 Task: In the  document content.html Select the first Column and change text color to  'Brown' Apply the command  'Undo' Apply the command  Redo
Action: Mouse moved to (417, 230)
Screenshot: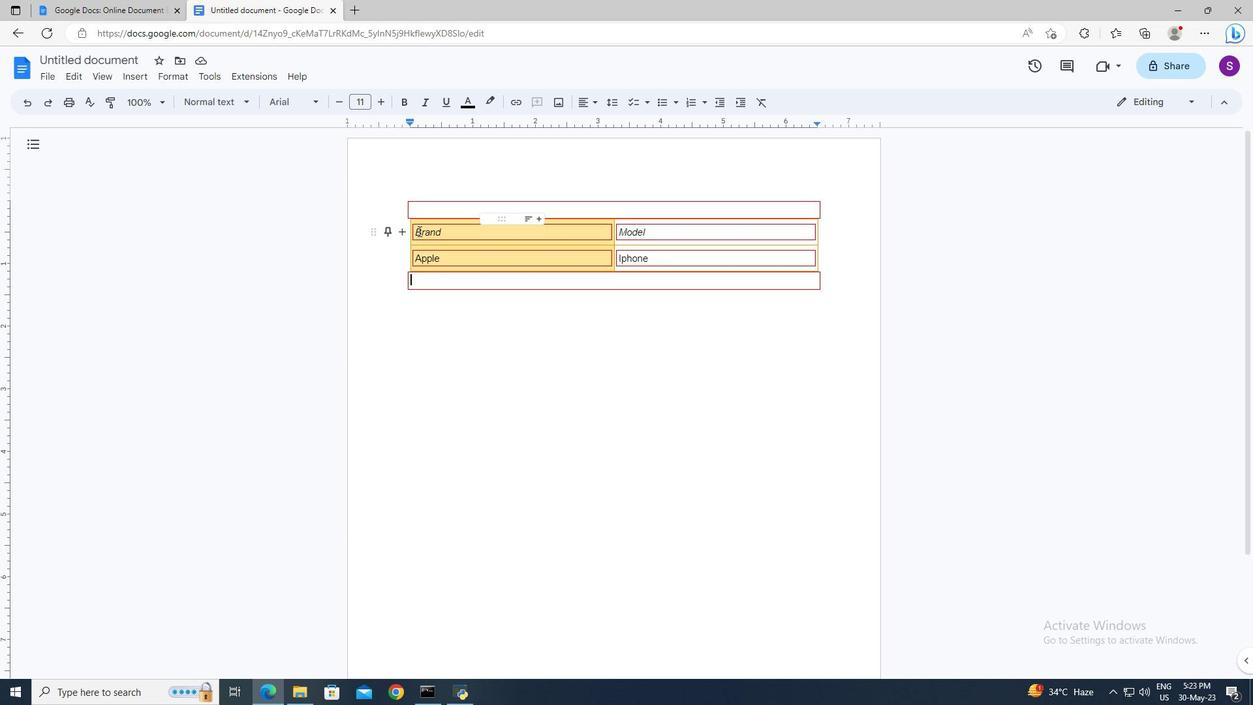 
Action: Mouse pressed left at (417, 230)
Screenshot: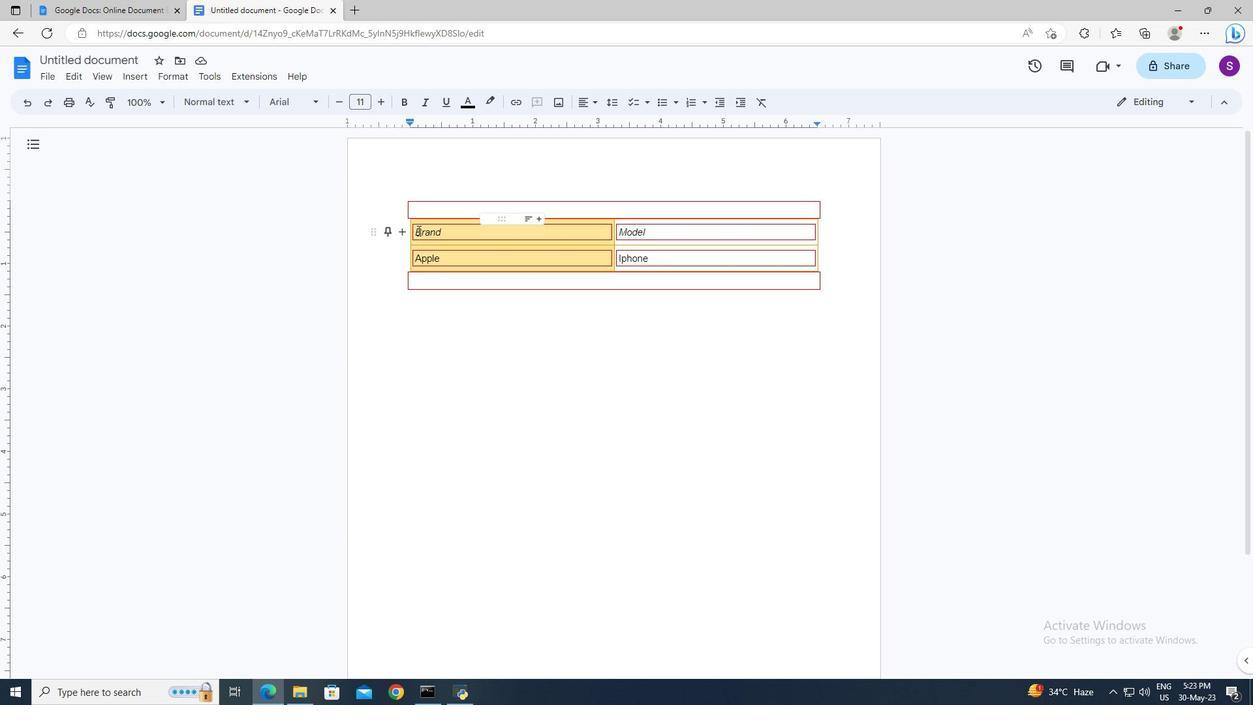 
Action: Key pressed <Key.shift><Key.down>
Screenshot: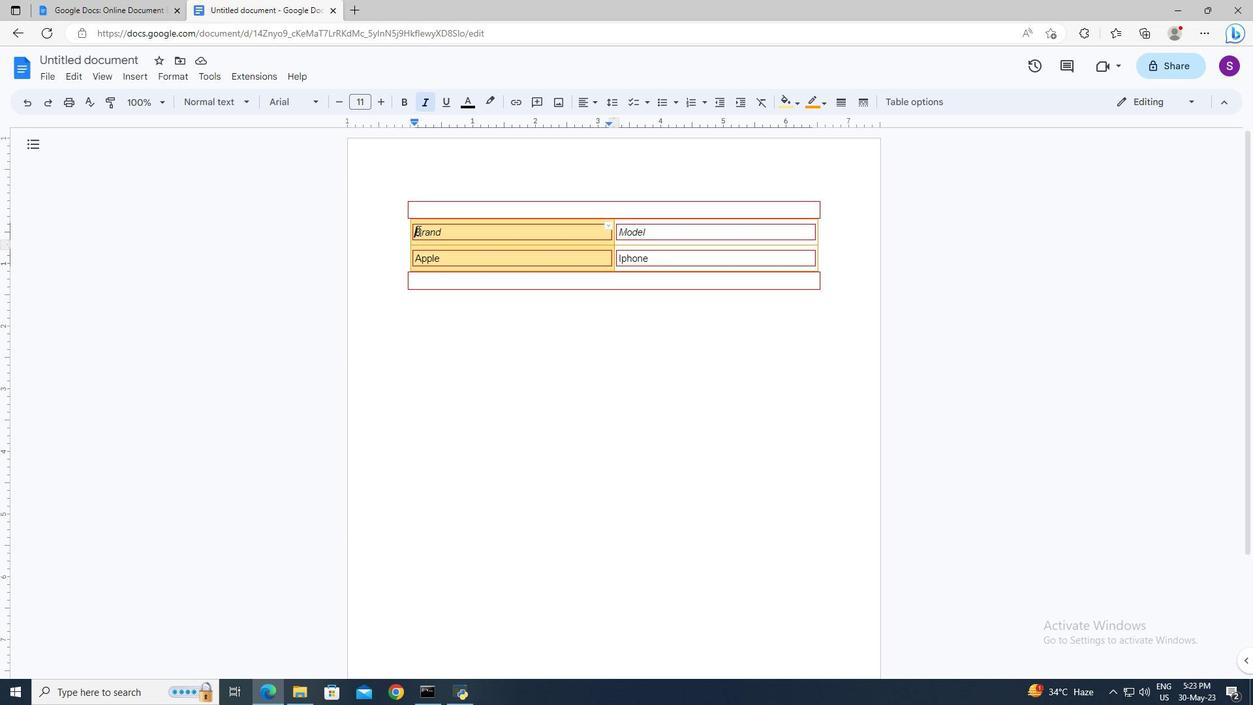 
Action: Mouse moved to (466, 105)
Screenshot: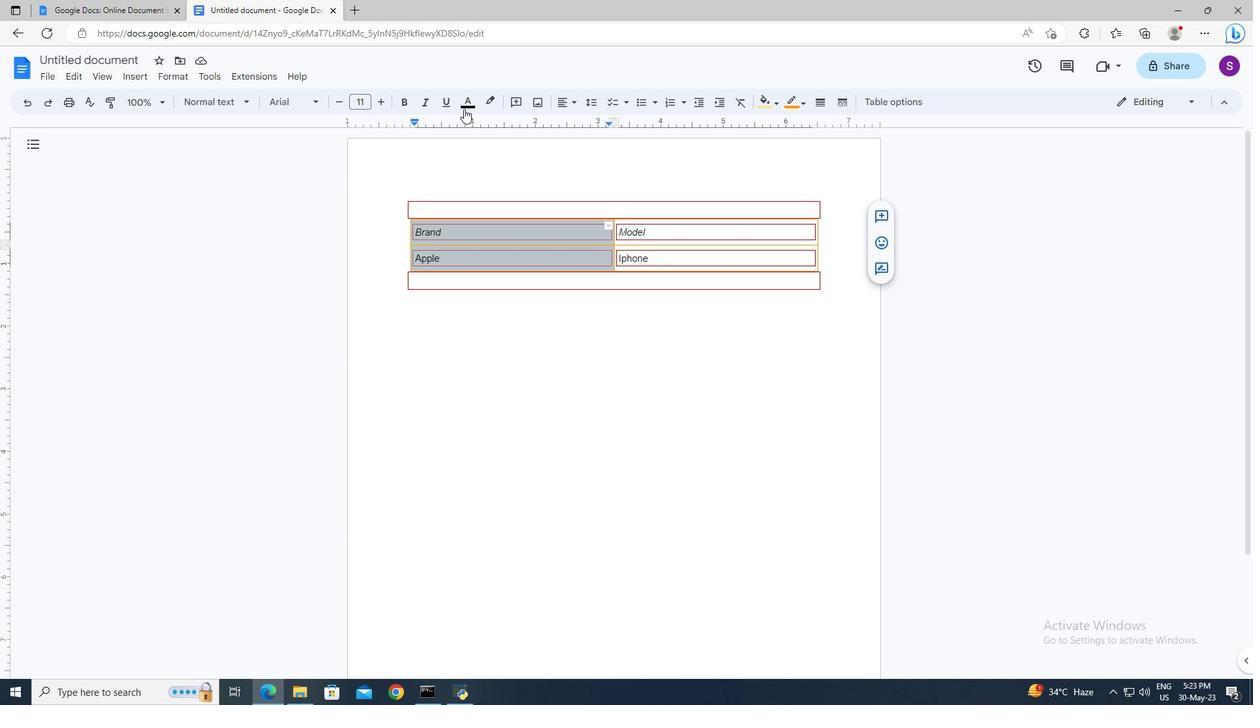 
Action: Mouse pressed left at (466, 105)
Screenshot: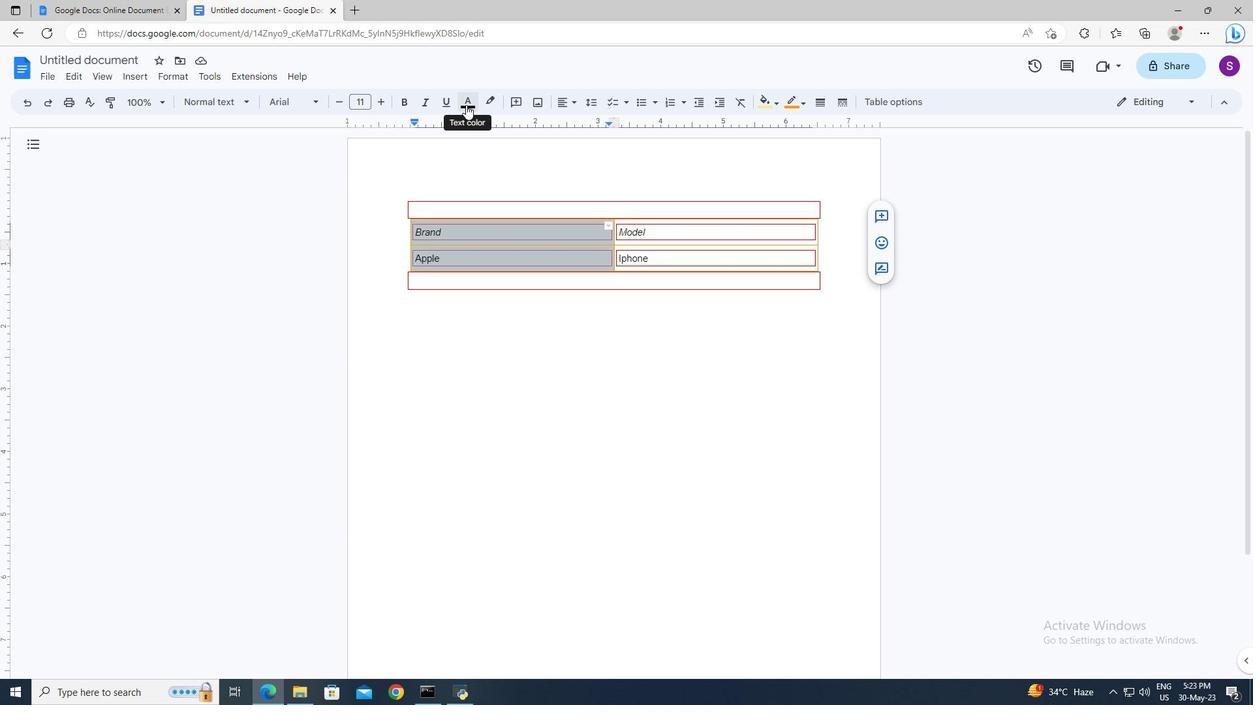 
Action: Mouse moved to (500, 226)
Screenshot: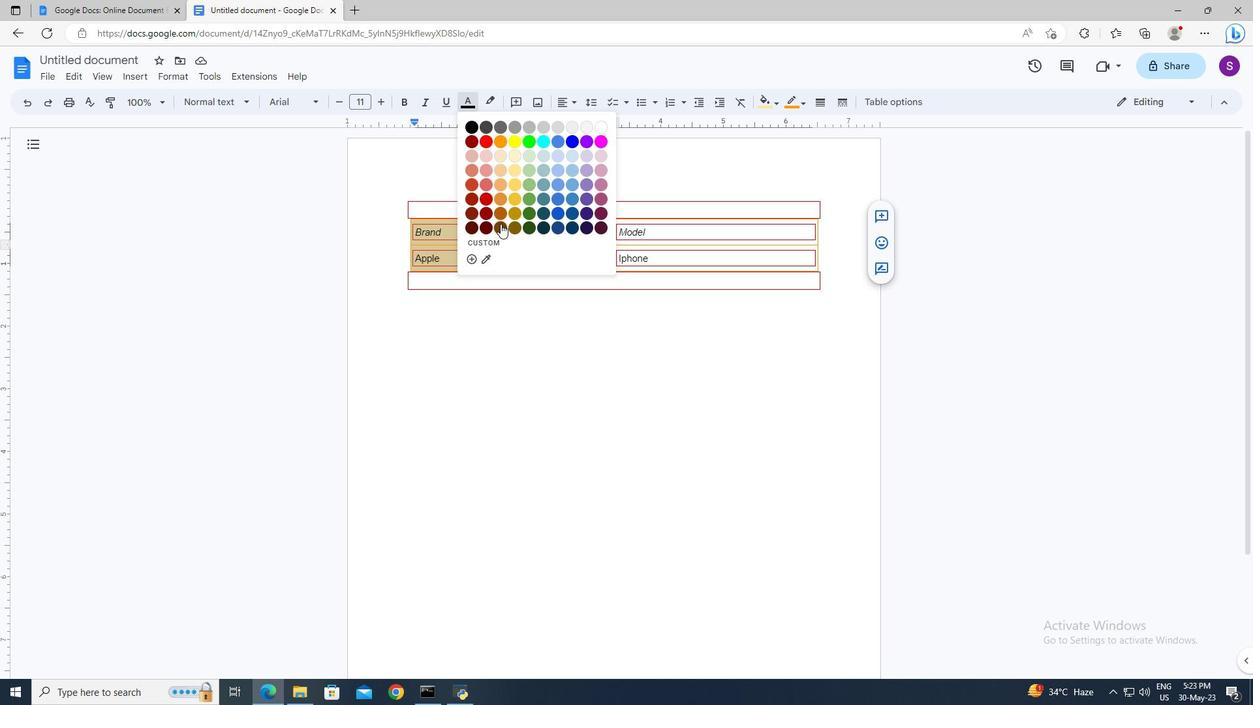 
Action: Mouse pressed left at (500, 226)
Screenshot: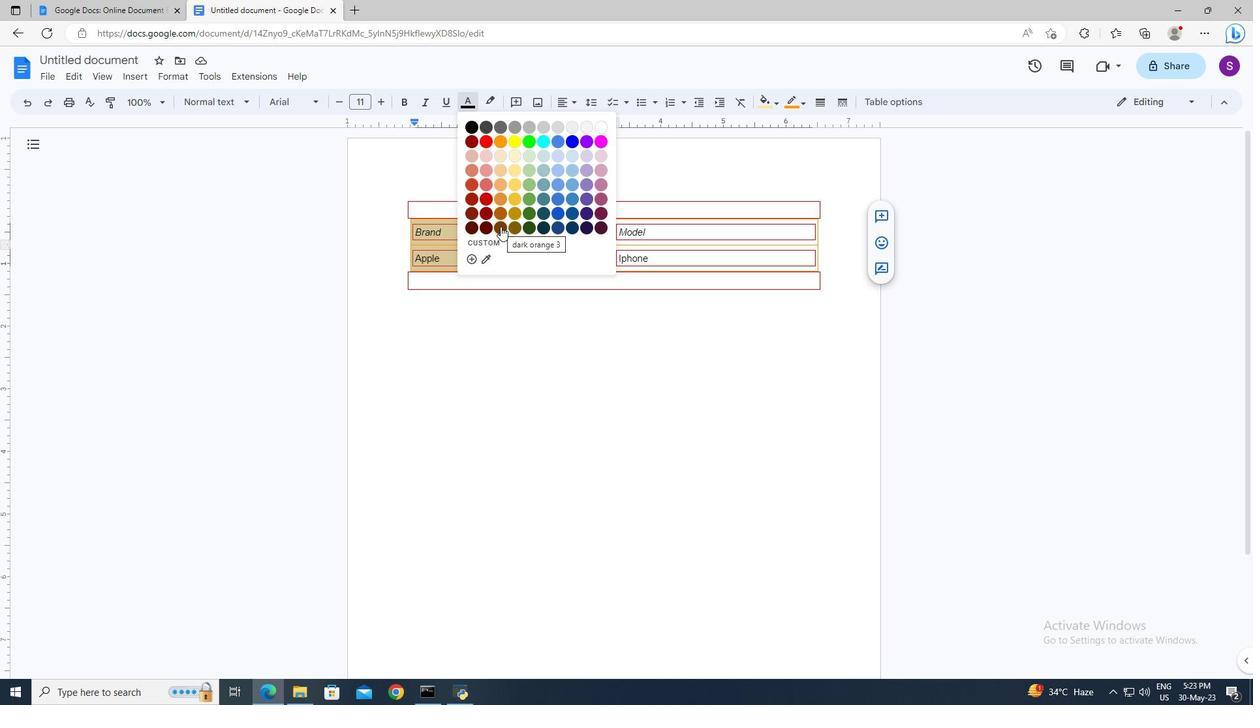 
Action: Mouse moved to (535, 357)
Screenshot: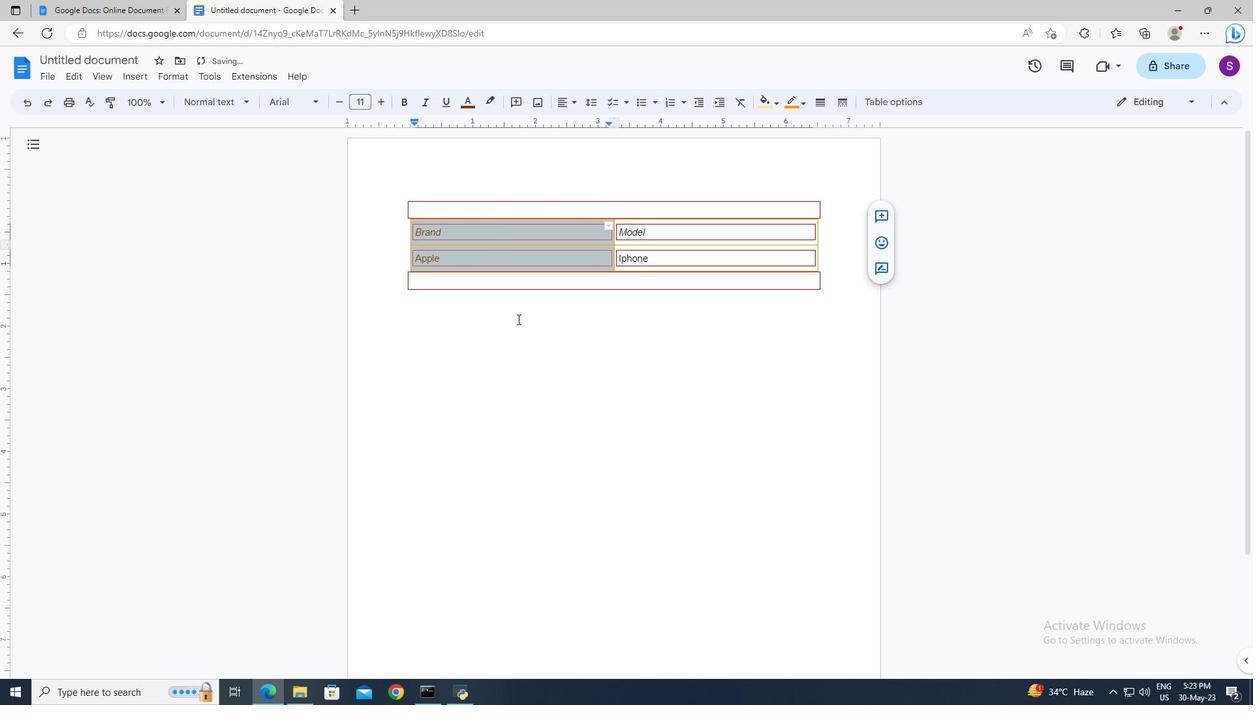 
Action: Mouse pressed left at (535, 357)
Screenshot: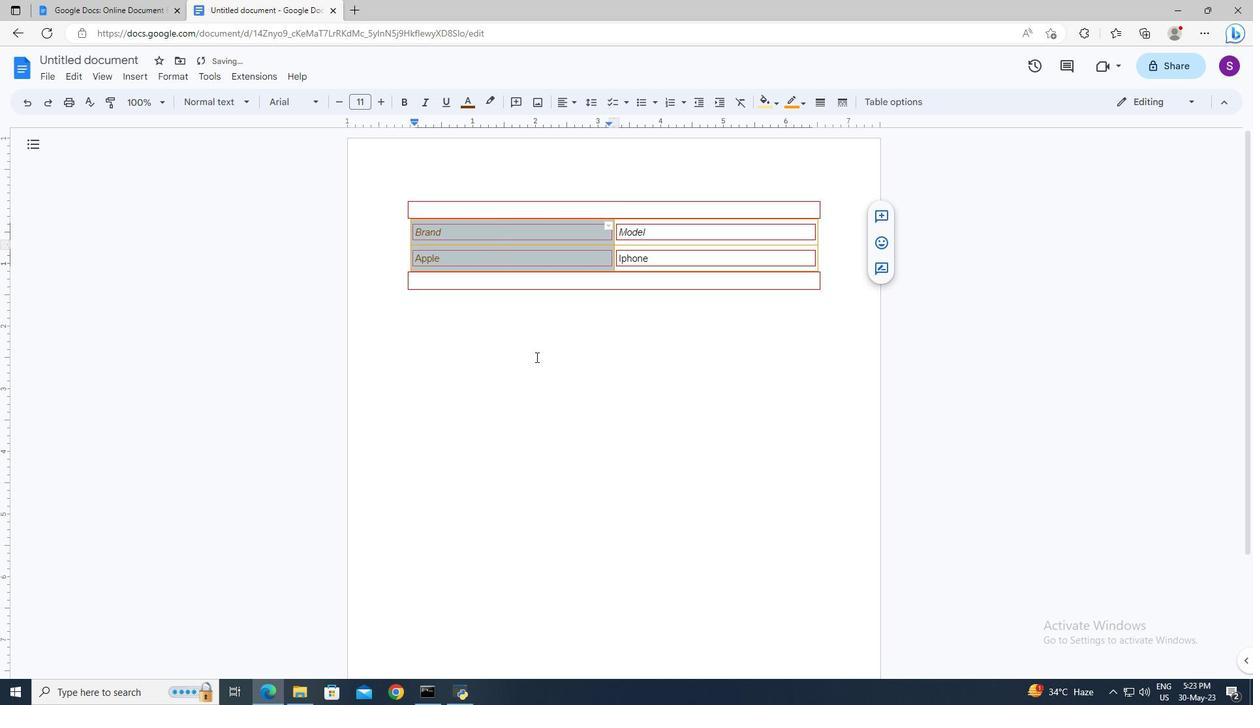 
Action: Mouse moved to (535, 357)
Screenshot: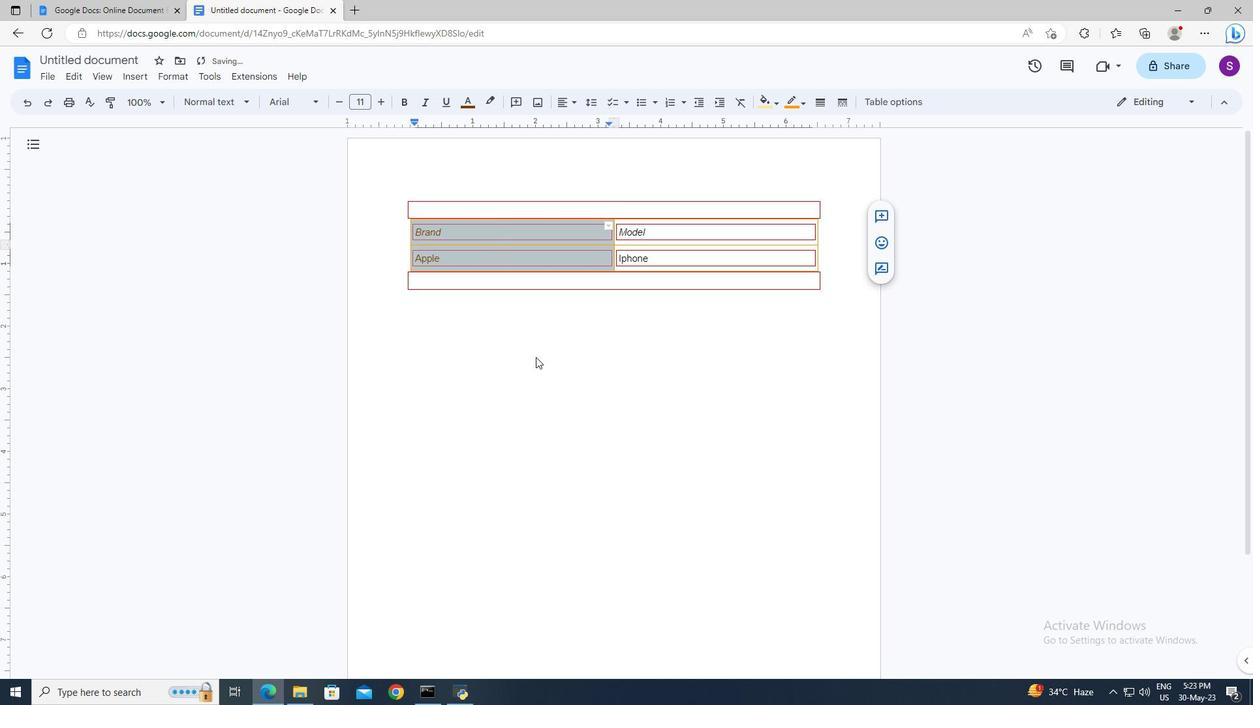 
Action: Key pressed ctrl+Z
Screenshot: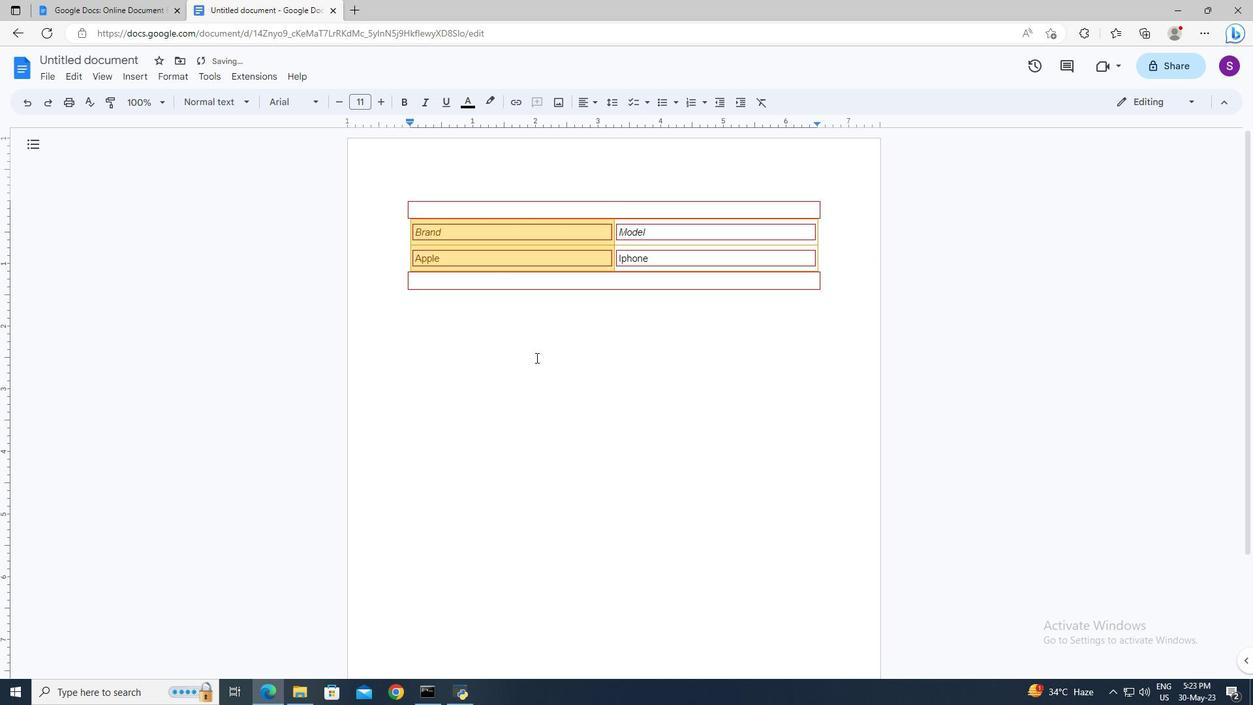 
Action: Mouse pressed left at (535, 357)
Screenshot: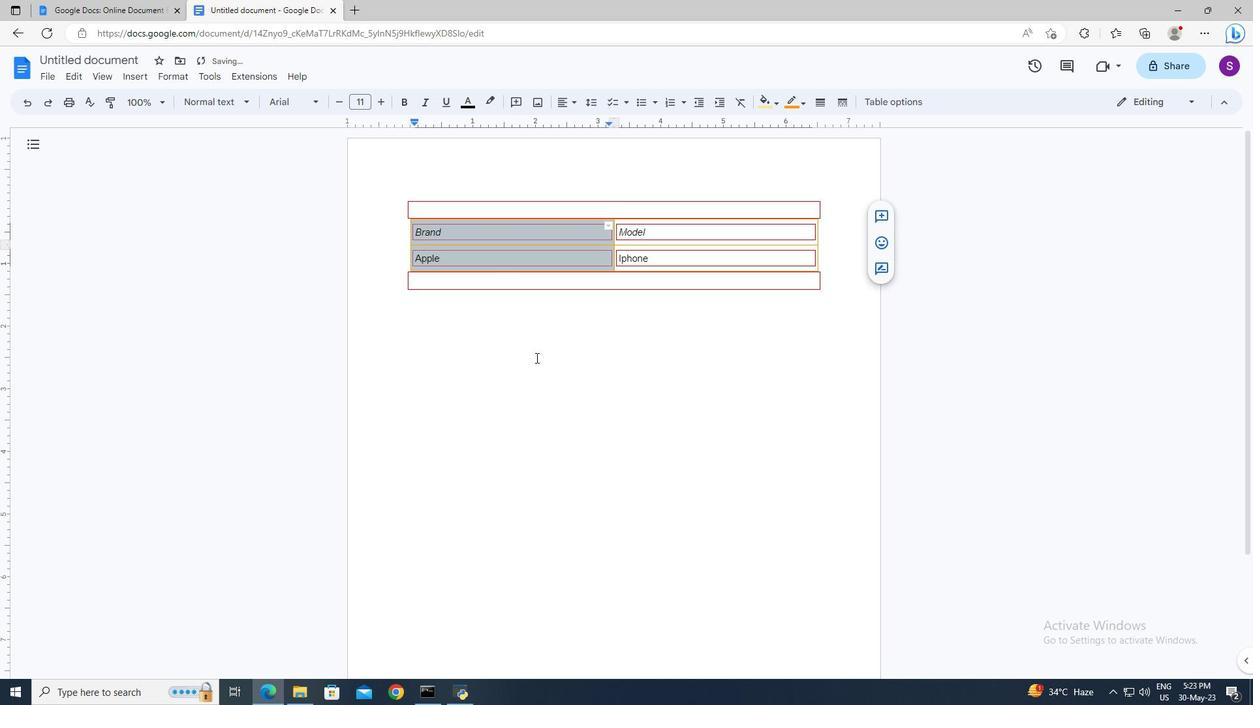 
Action: Key pressed ctrl+Y
Screenshot: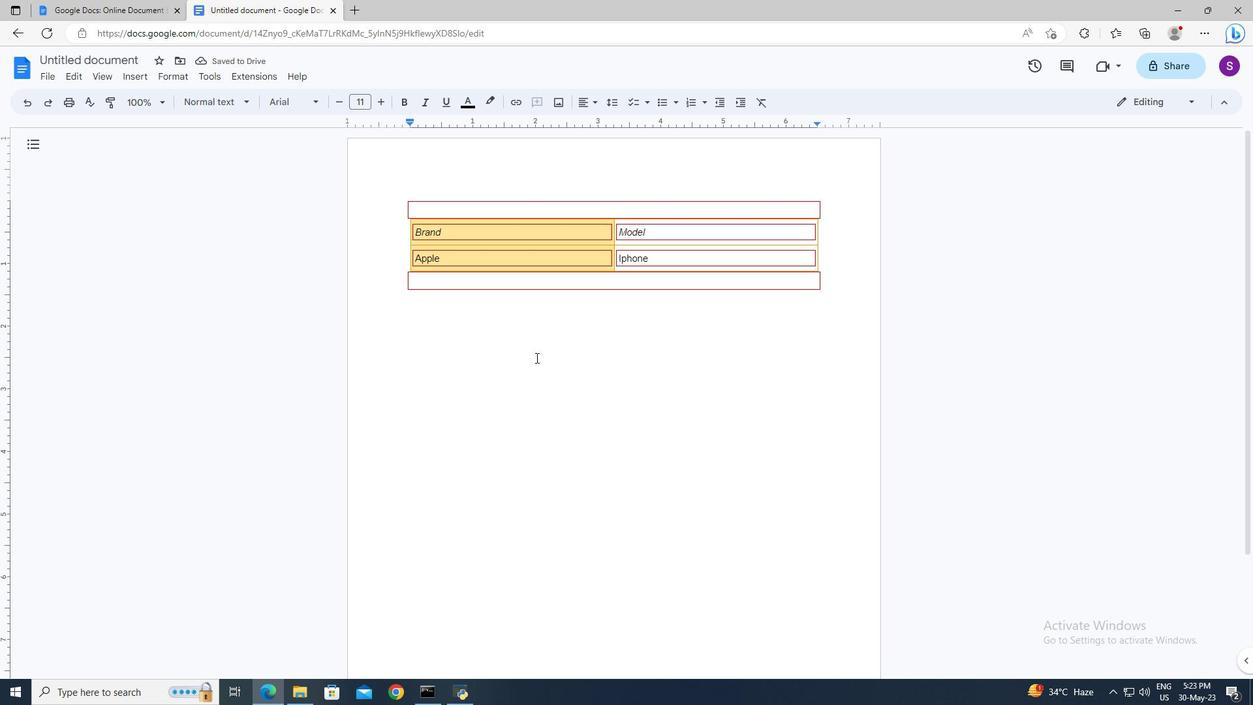 
Action: Mouse pressed left at (535, 357)
Screenshot: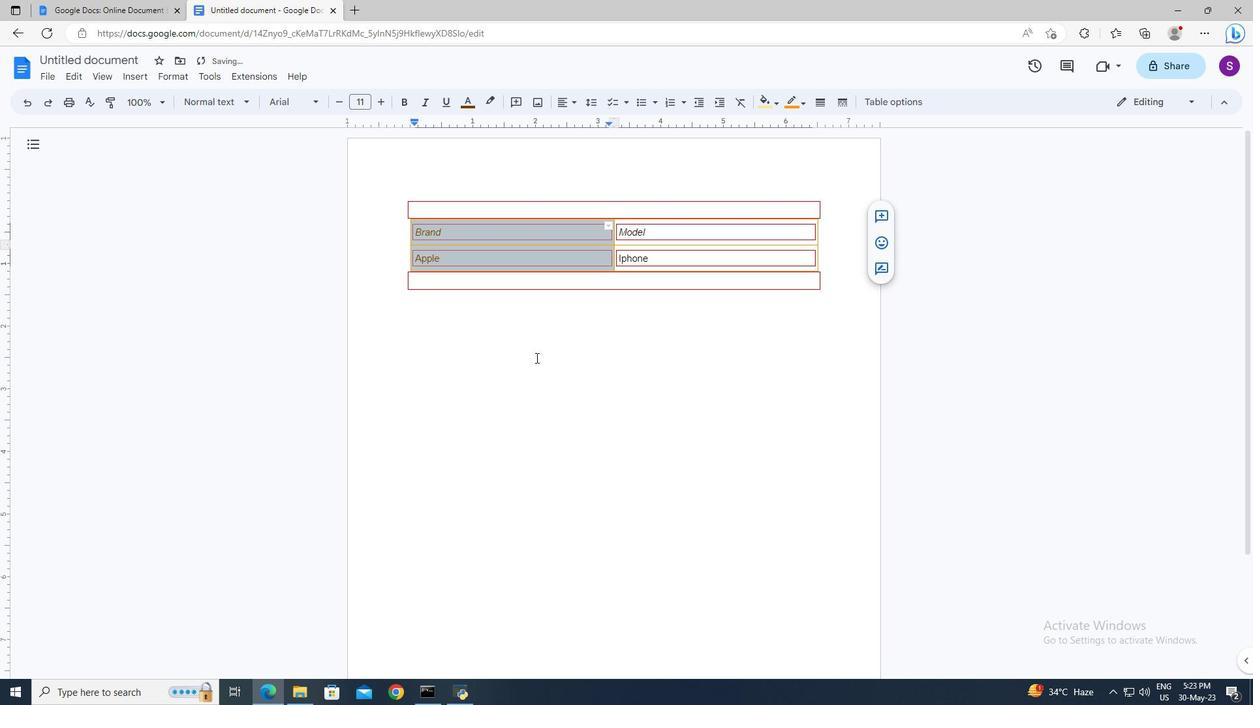 
